 Task: Scale Up The Document
Action: Mouse moved to (758, 294)
Screenshot: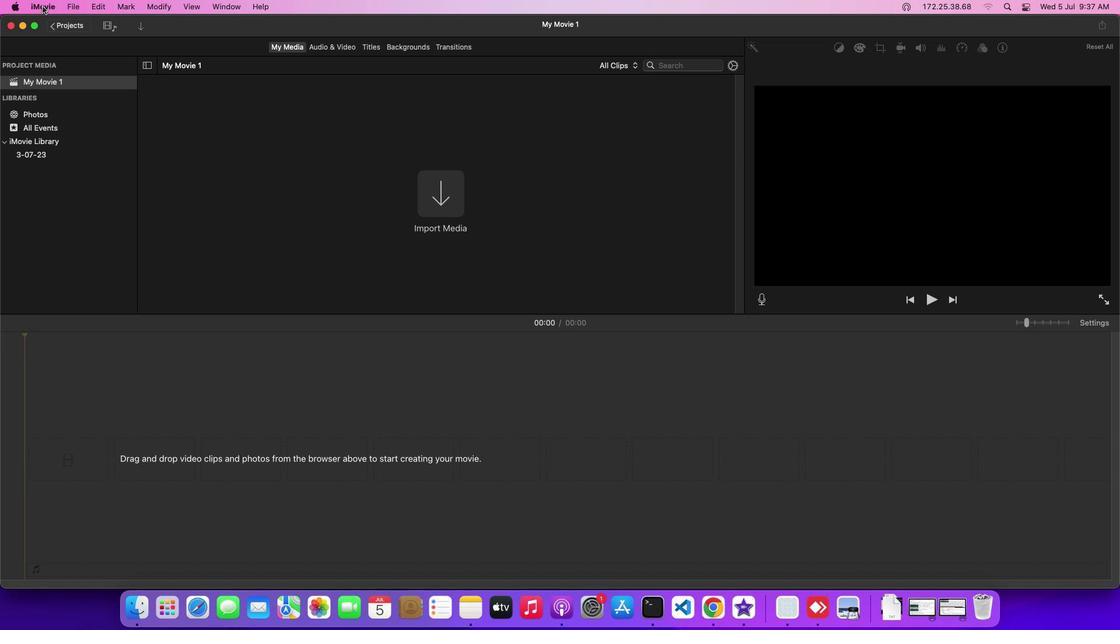 
Action: Mouse pressed left at (758, 294)
Screenshot: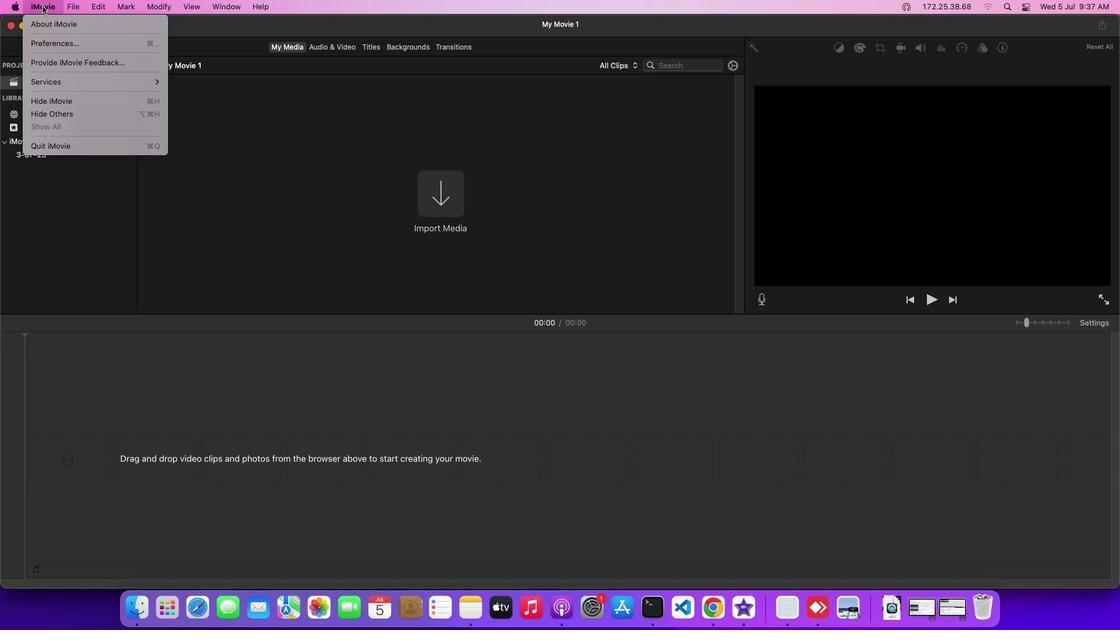 
Action: Mouse moved to (758, 294)
Screenshot: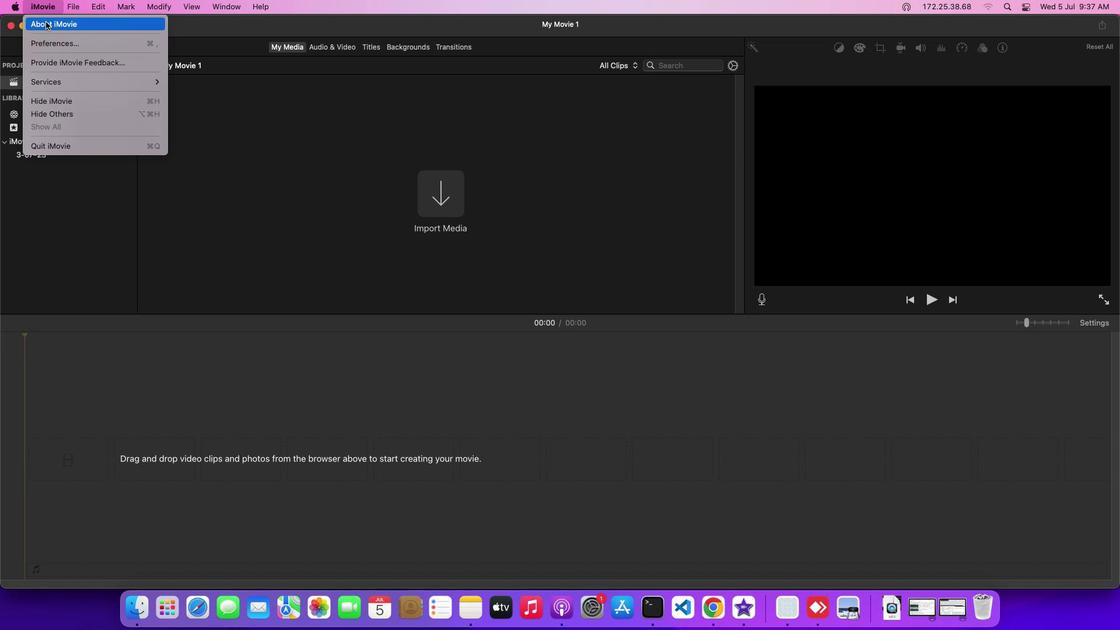 
Action: Mouse pressed left at (758, 294)
Screenshot: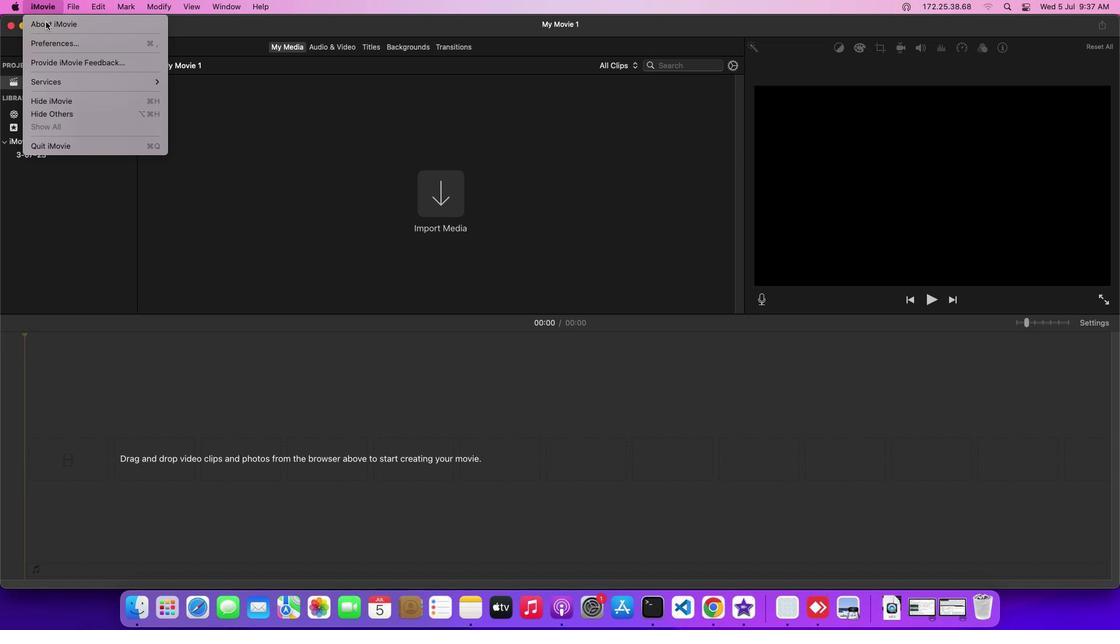 
Action: Mouse moved to (758, 294)
Screenshot: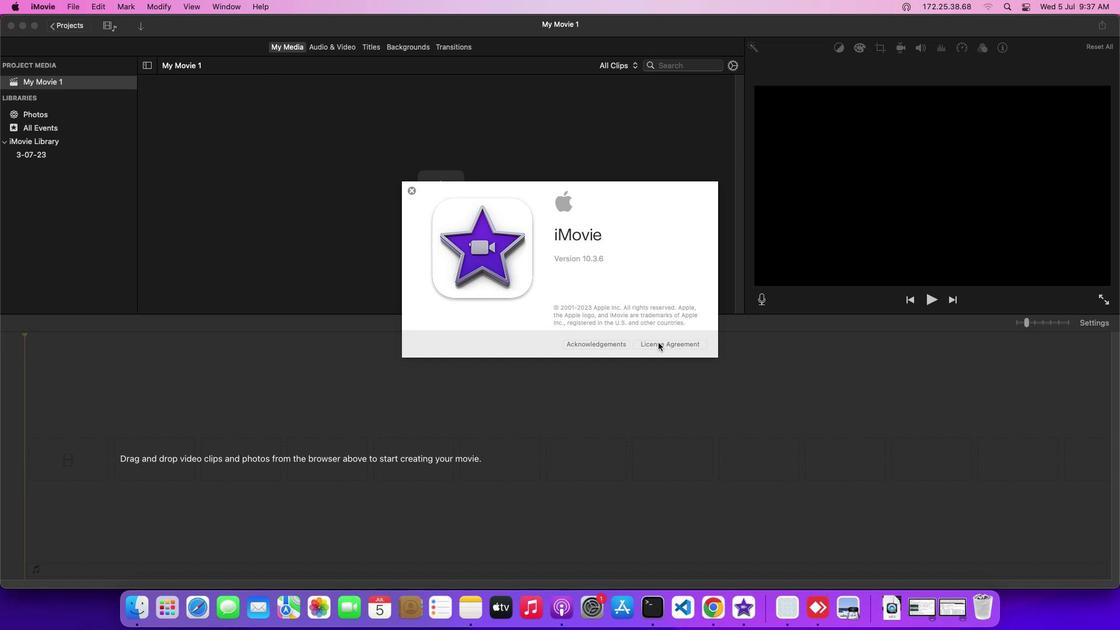 
Action: Mouse pressed left at (758, 294)
Screenshot: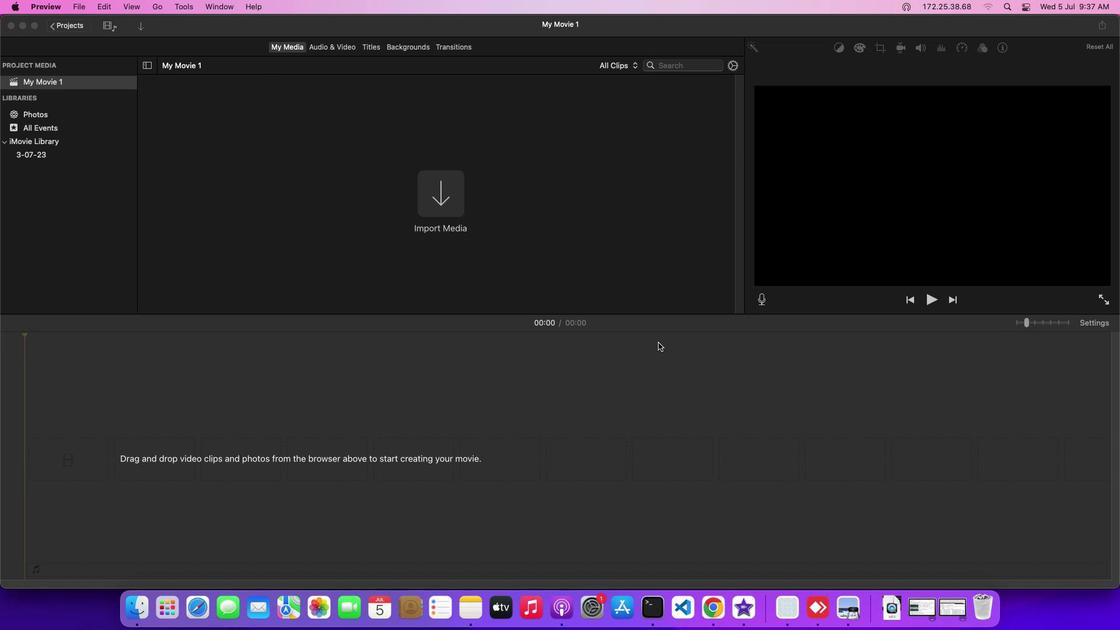 
Action: Mouse moved to (758, 294)
Screenshot: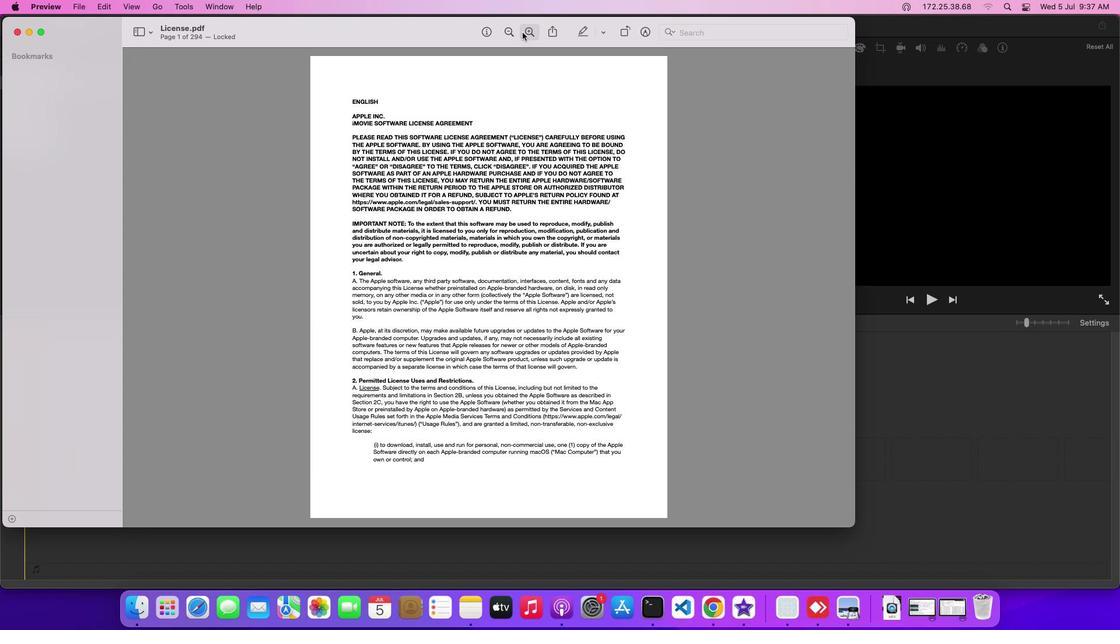 
Action: Mouse pressed left at (758, 294)
Screenshot: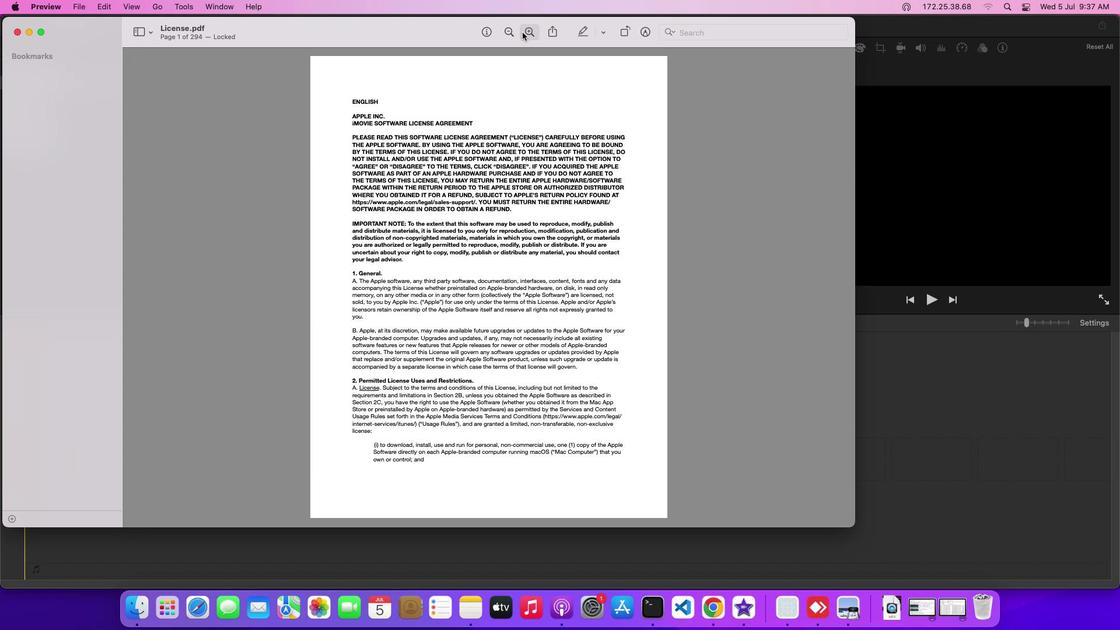 
